 Task: Add a new customer name "Ava Taylor".
Action: Mouse moved to (137, 93)
Screenshot: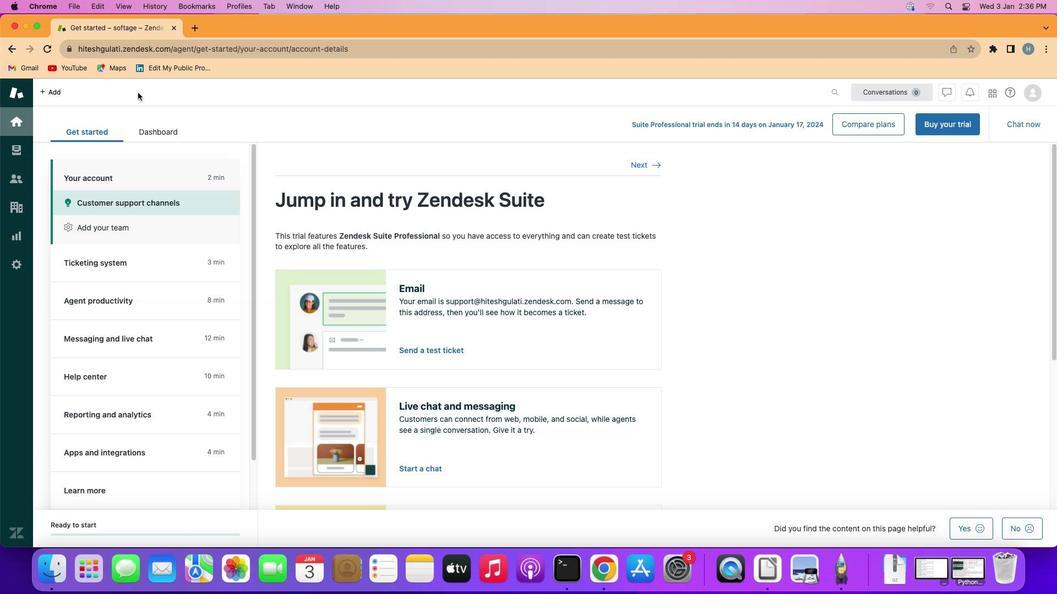
Action: Mouse pressed left at (137, 93)
Screenshot: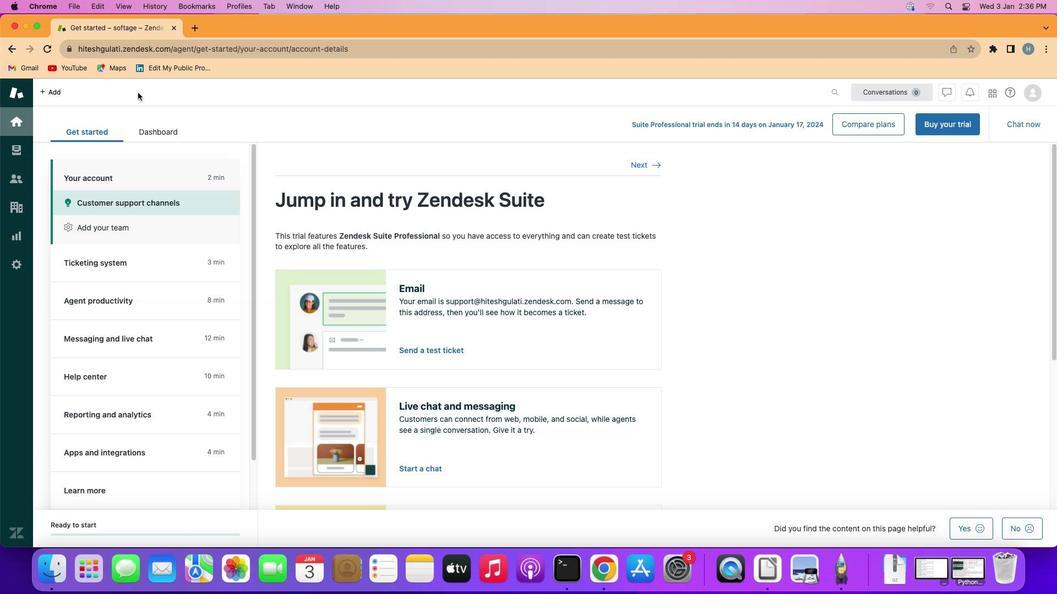 
Action: Mouse moved to (20, 181)
Screenshot: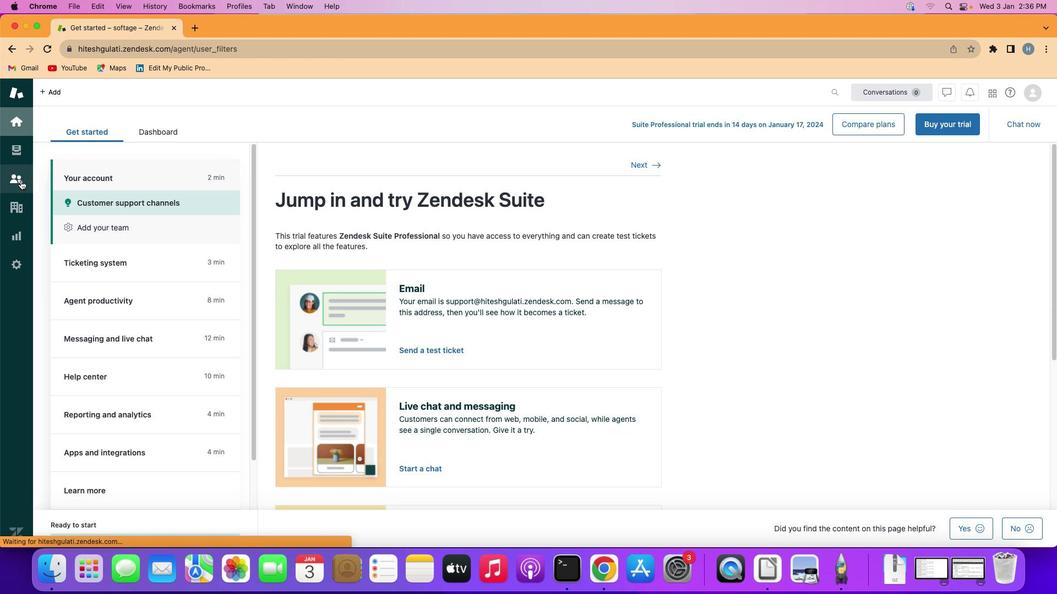 
Action: Mouse pressed left at (20, 181)
Screenshot: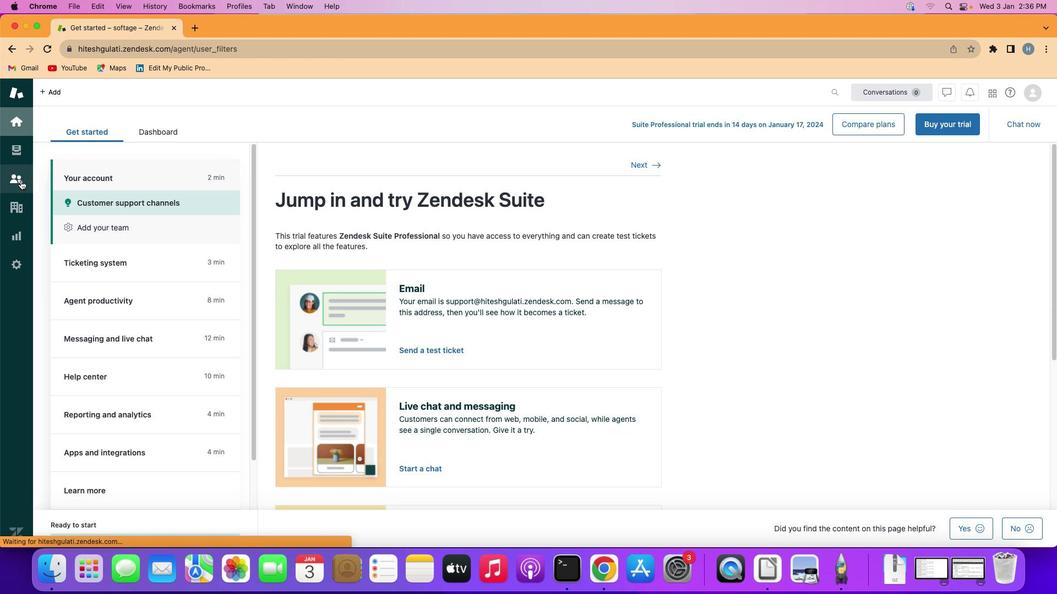 
Action: Mouse moved to (1011, 137)
Screenshot: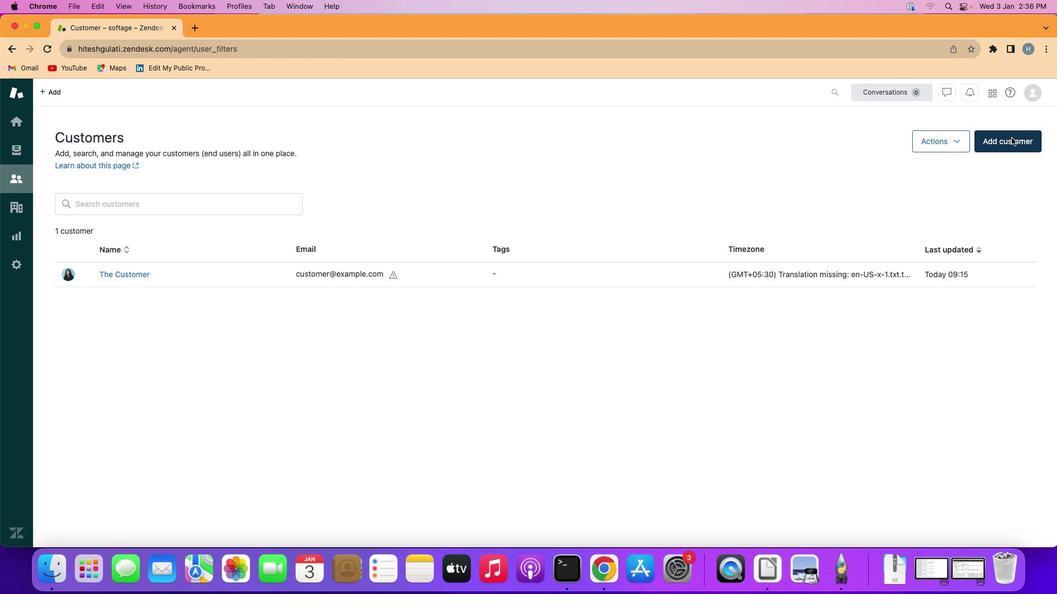 
Action: Mouse pressed left at (1011, 137)
Screenshot: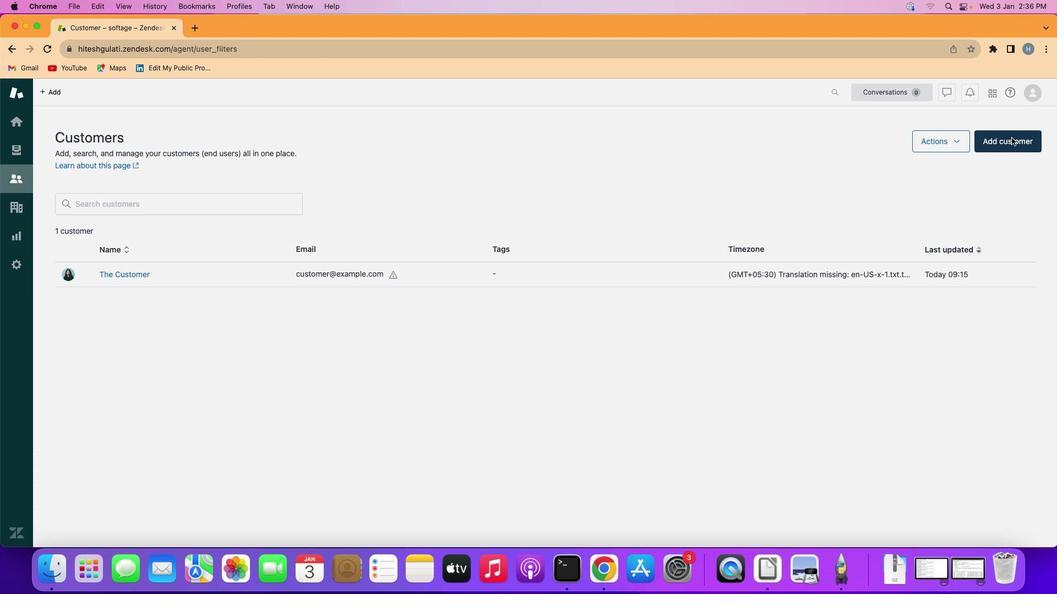 
Action: Mouse moved to (464, 289)
Screenshot: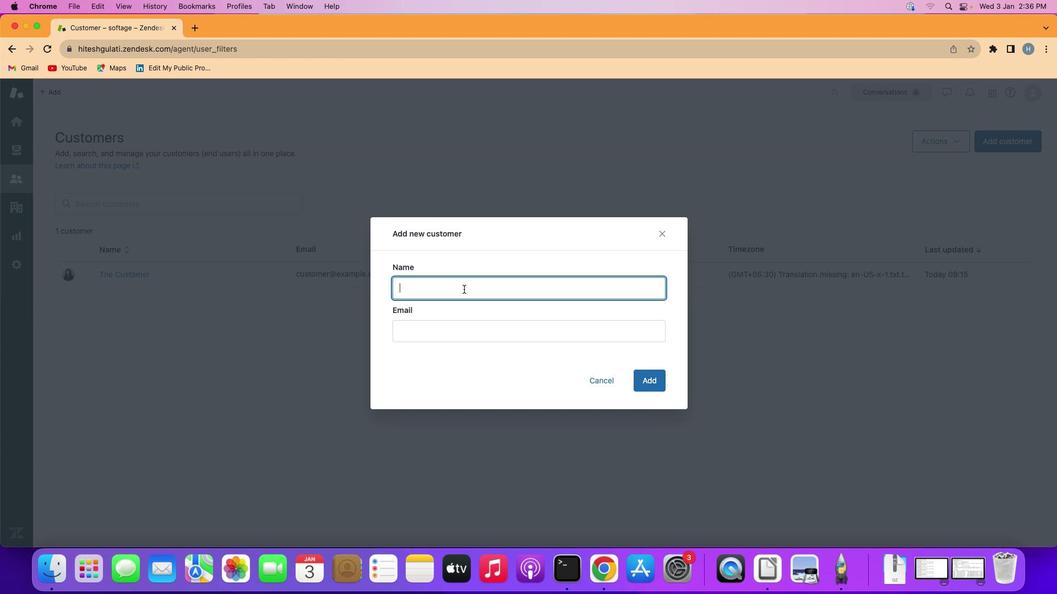 
Action: Mouse pressed left at (464, 289)
Screenshot: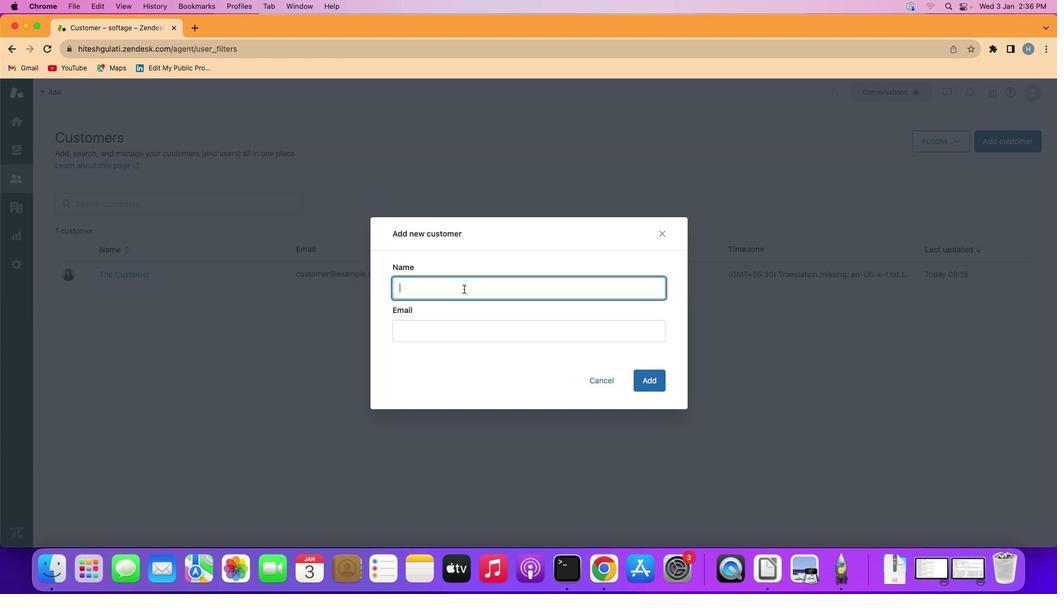 
Action: Mouse moved to (464, 289)
Screenshot: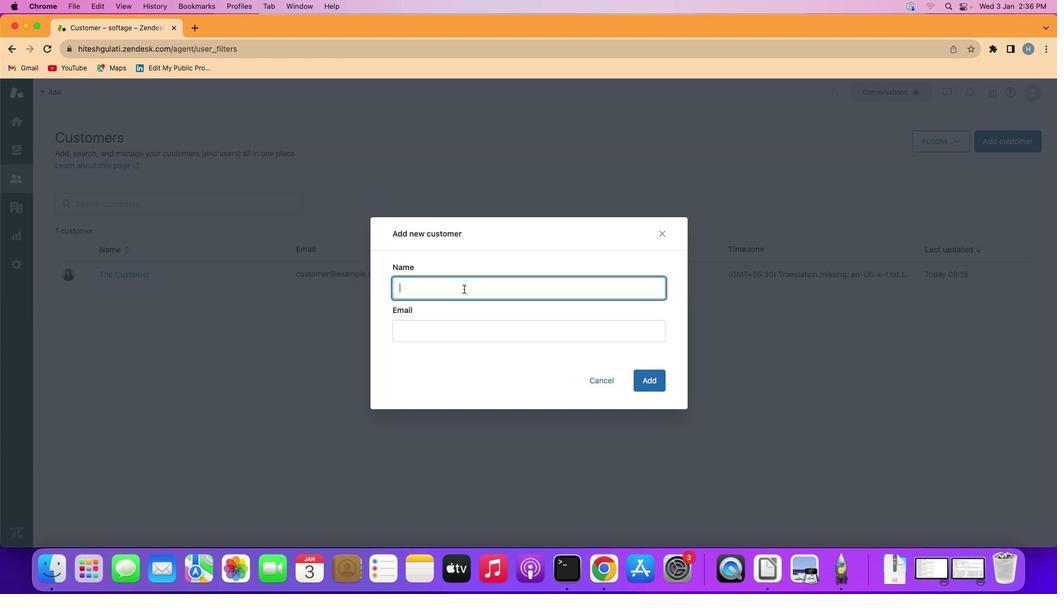 
Action: Key pressed Key.shift'A''V''A'Key.spaceKey.shift'T''A''Y''L''O''R'
Screenshot: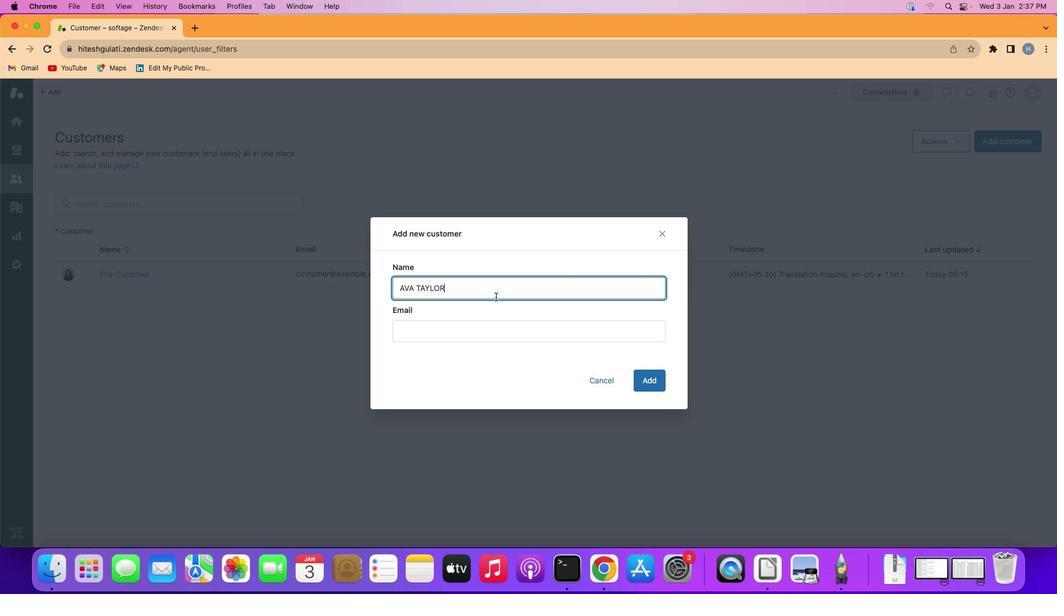 
Action: Mouse moved to (649, 378)
Screenshot: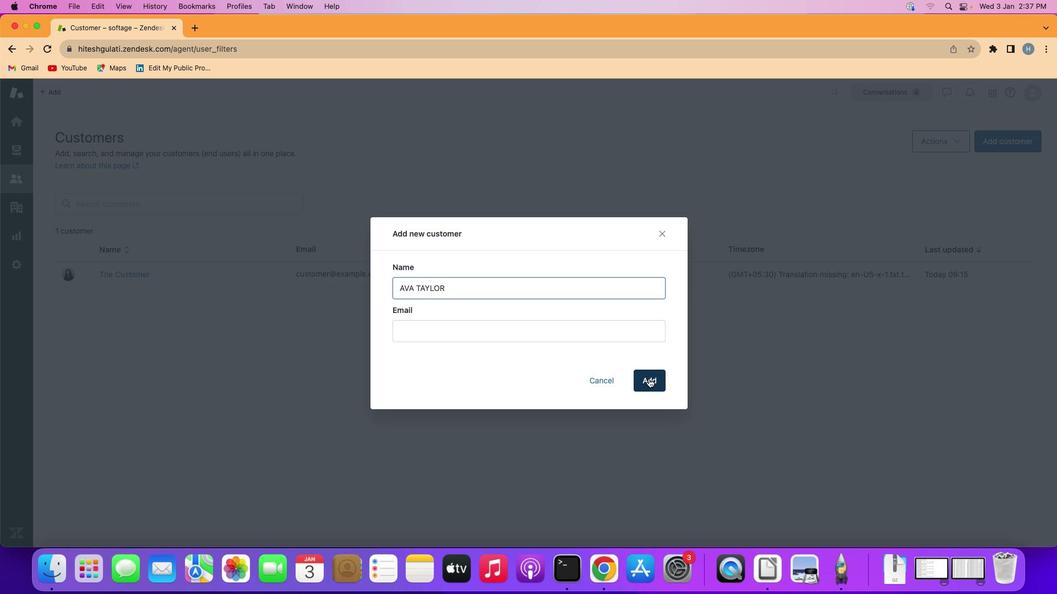 
Action: Mouse pressed left at (649, 378)
Screenshot: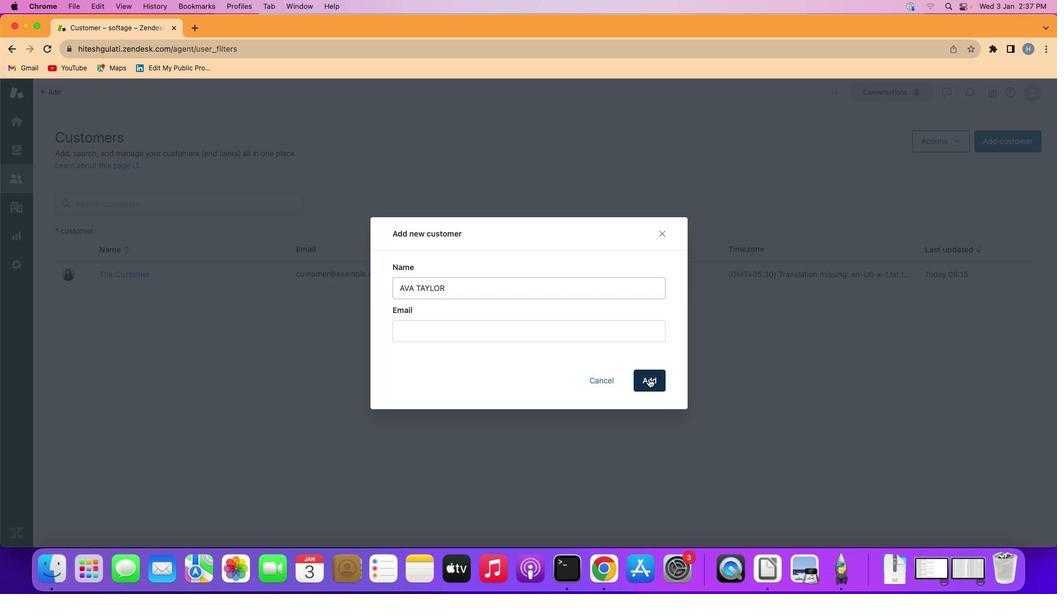 
Action: Mouse moved to (556, 322)
Screenshot: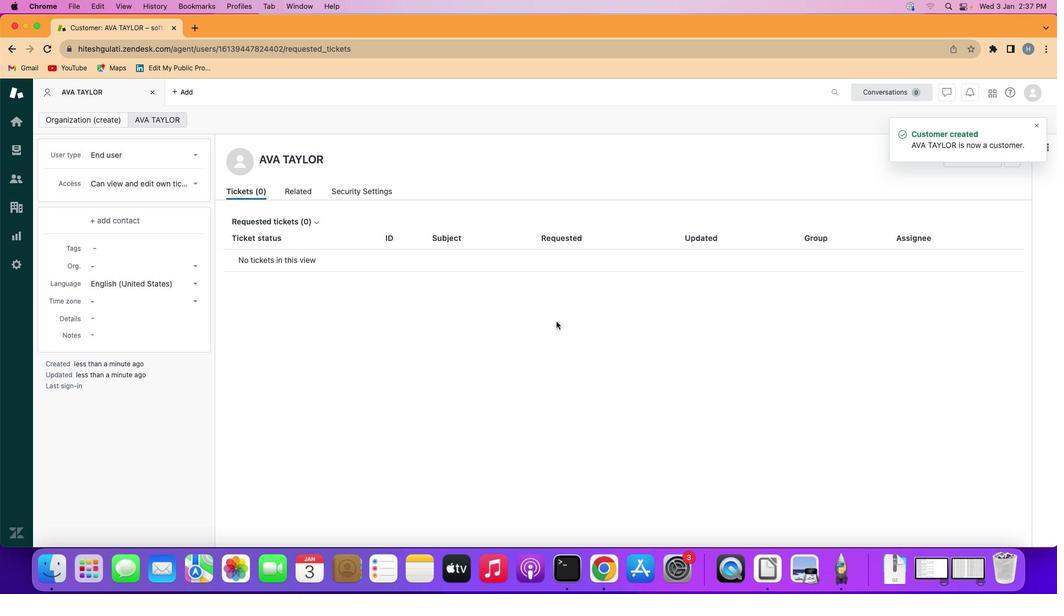 
